 Task: Set the outer fade down length for the auto duck effect to 0.5 seconds.
Action: Mouse pressed left at (283, 33)
Screenshot: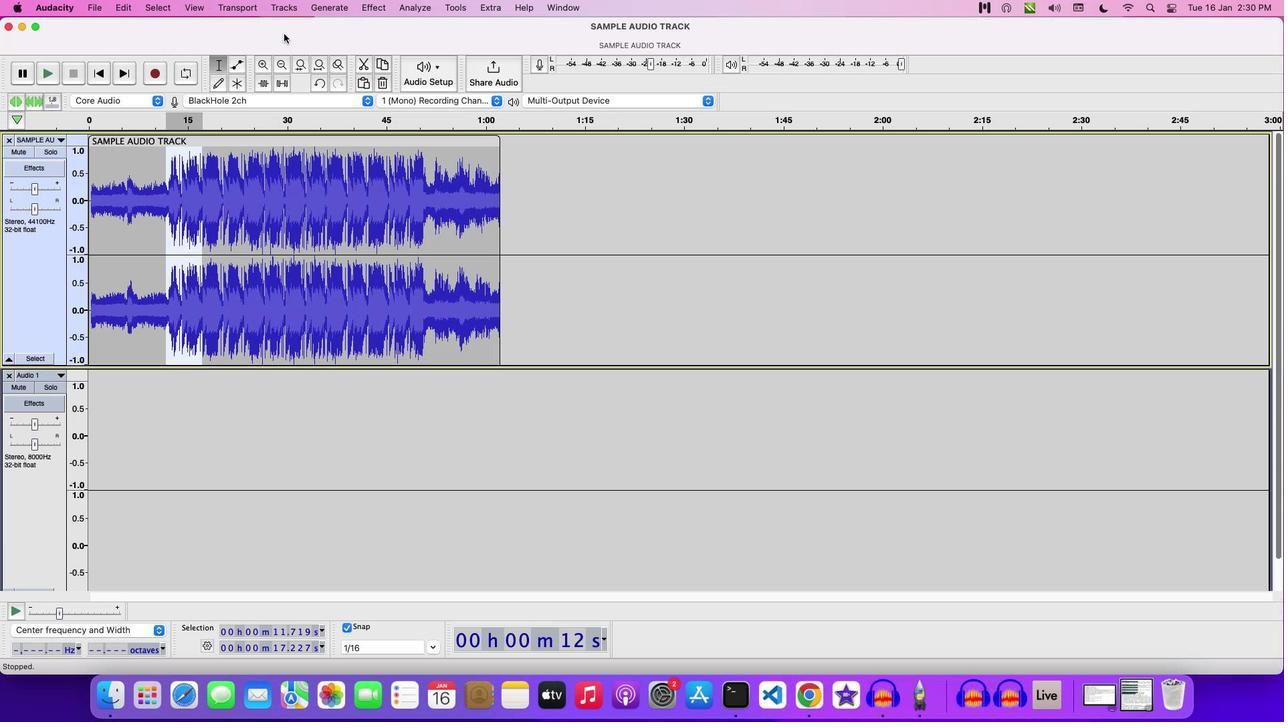 
Action: Mouse moved to (374, 7)
Screenshot: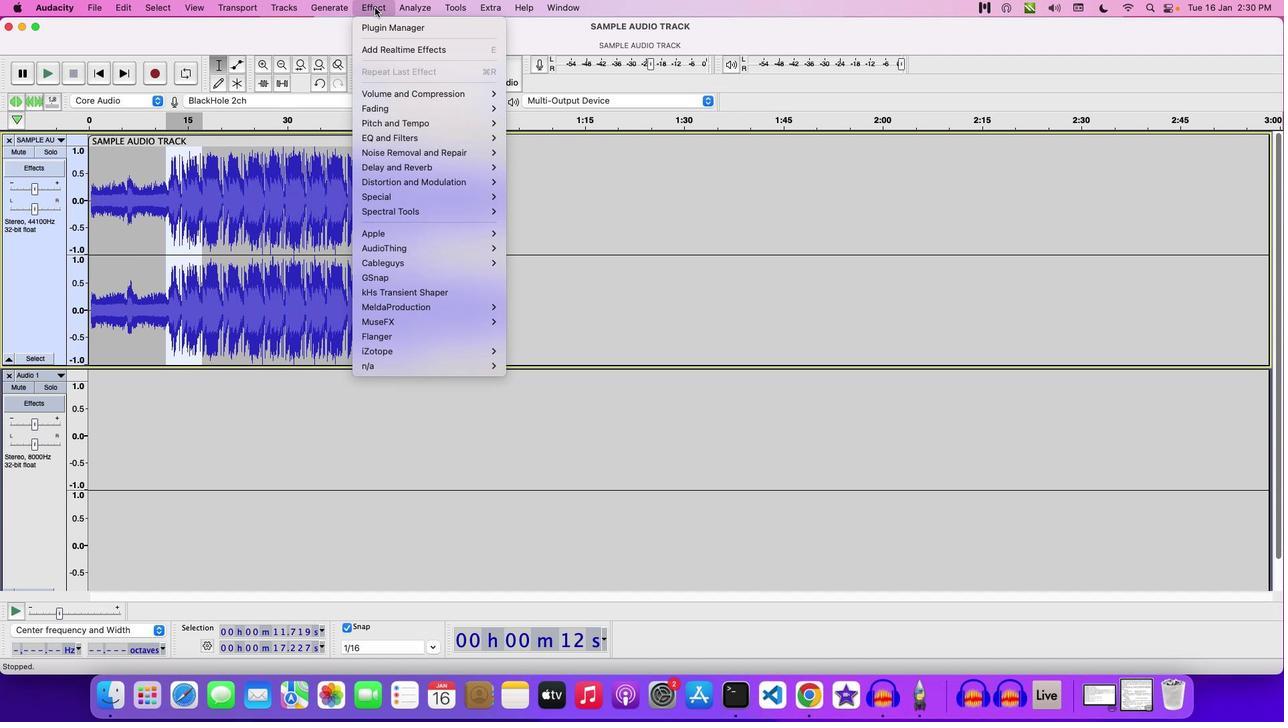 
Action: Mouse pressed left at (374, 7)
Screenshot: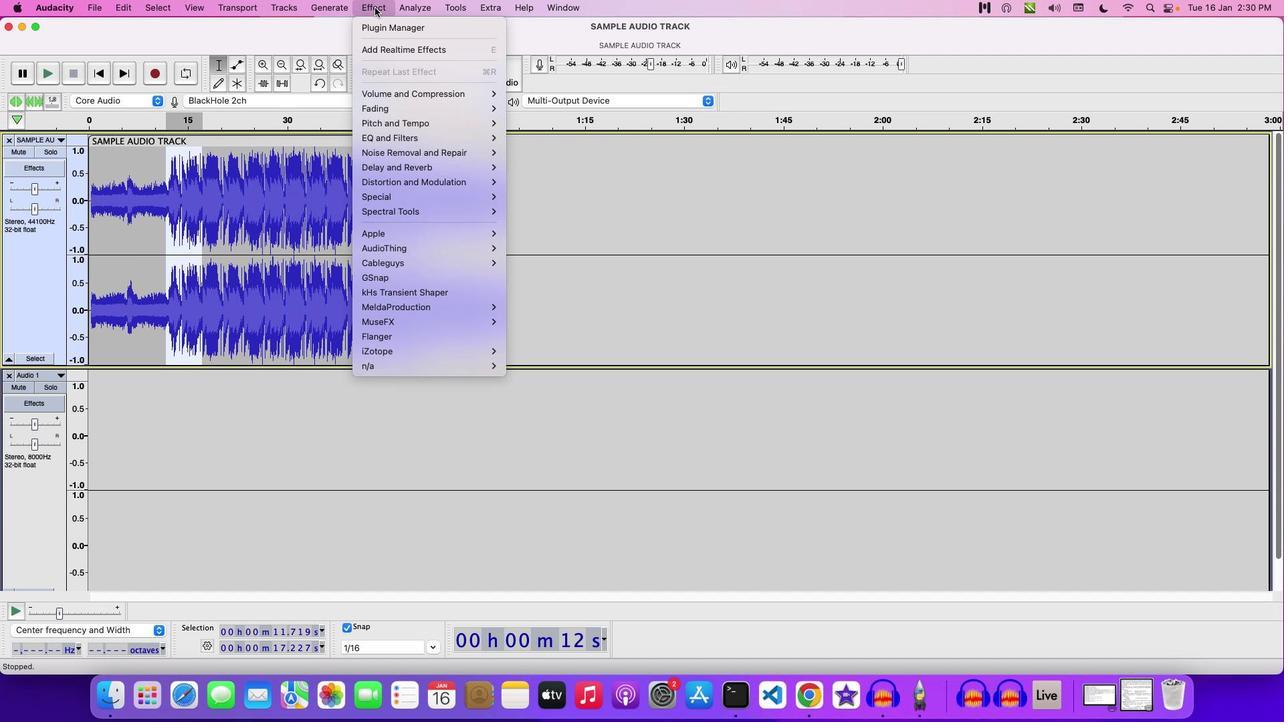 
Action: Mouse moved to (567, 107)
Screenshot: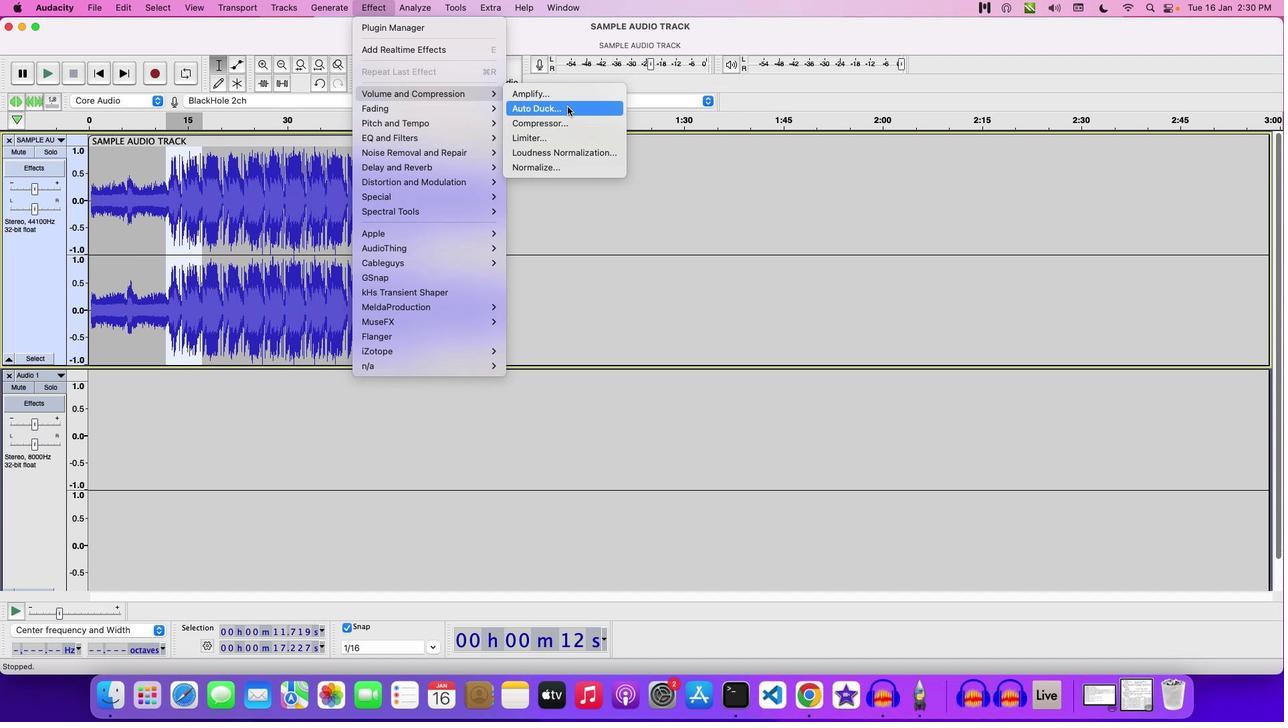 
Action: Mouse pressed left at (567, 107)
Screenshot: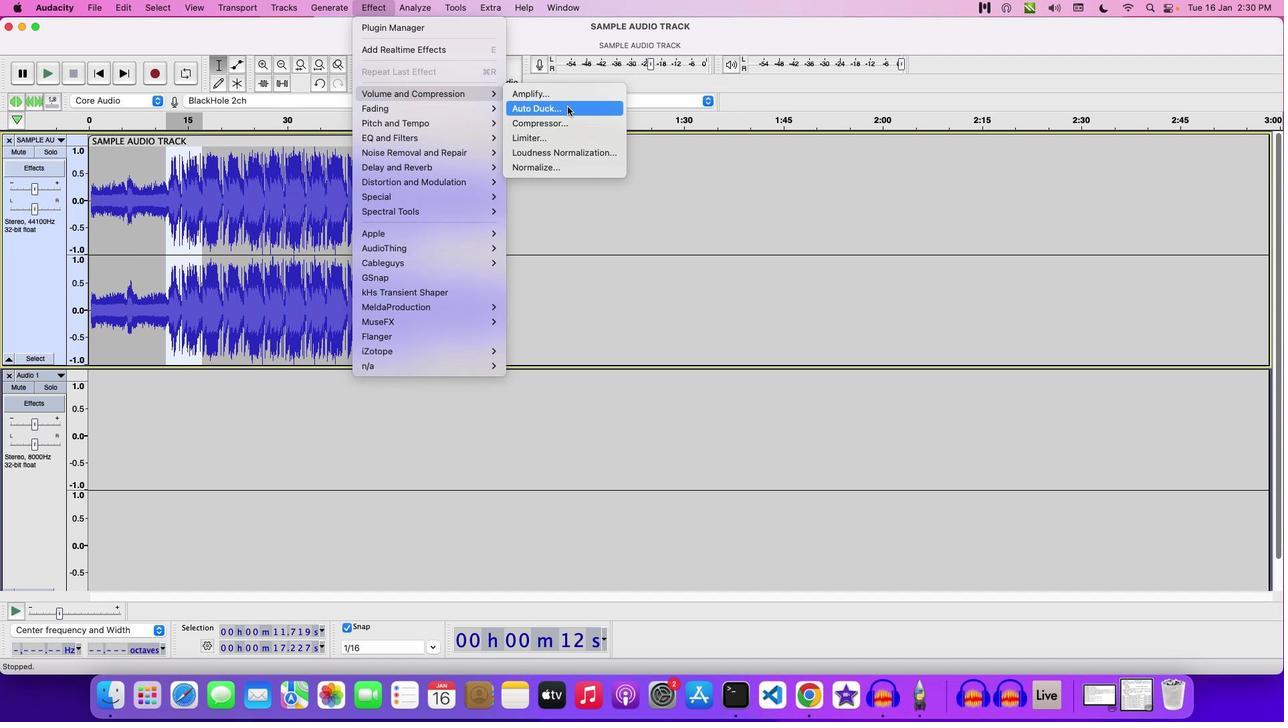 
Action: Mouse moved to (783, 467)
Screenshot: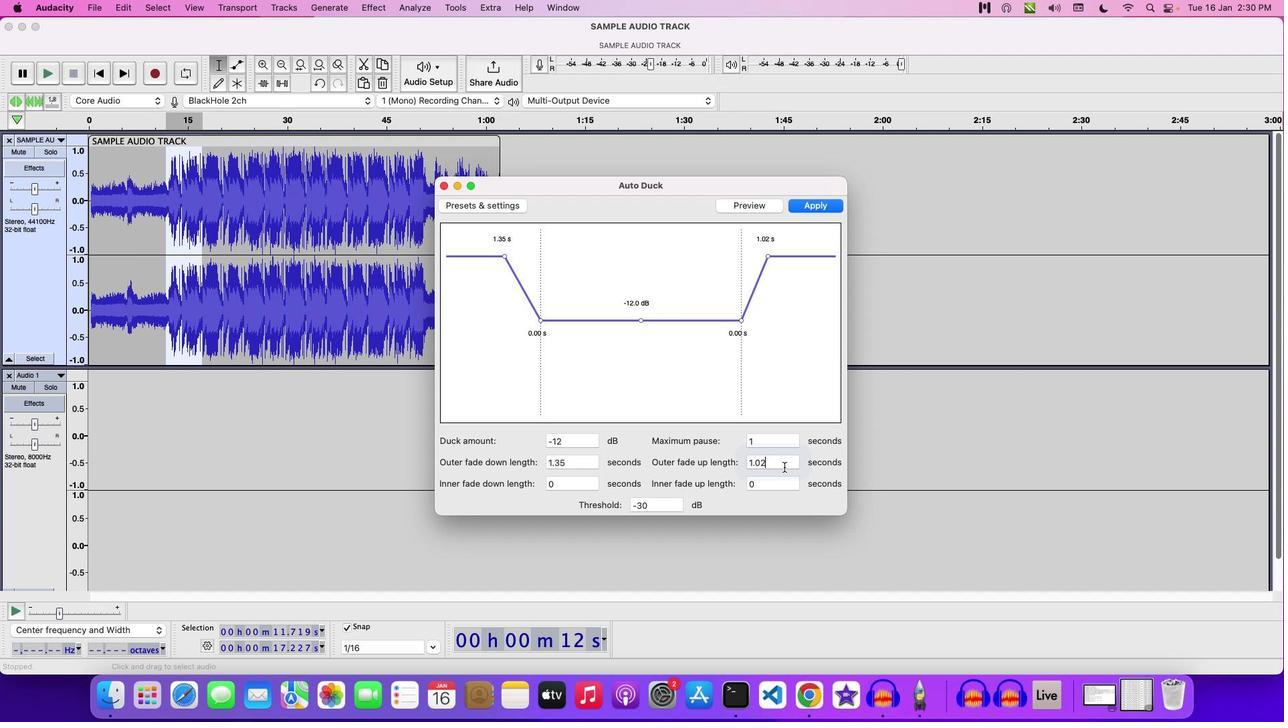 
Action: Mouse pressed left at (783, 467)
Screenshot: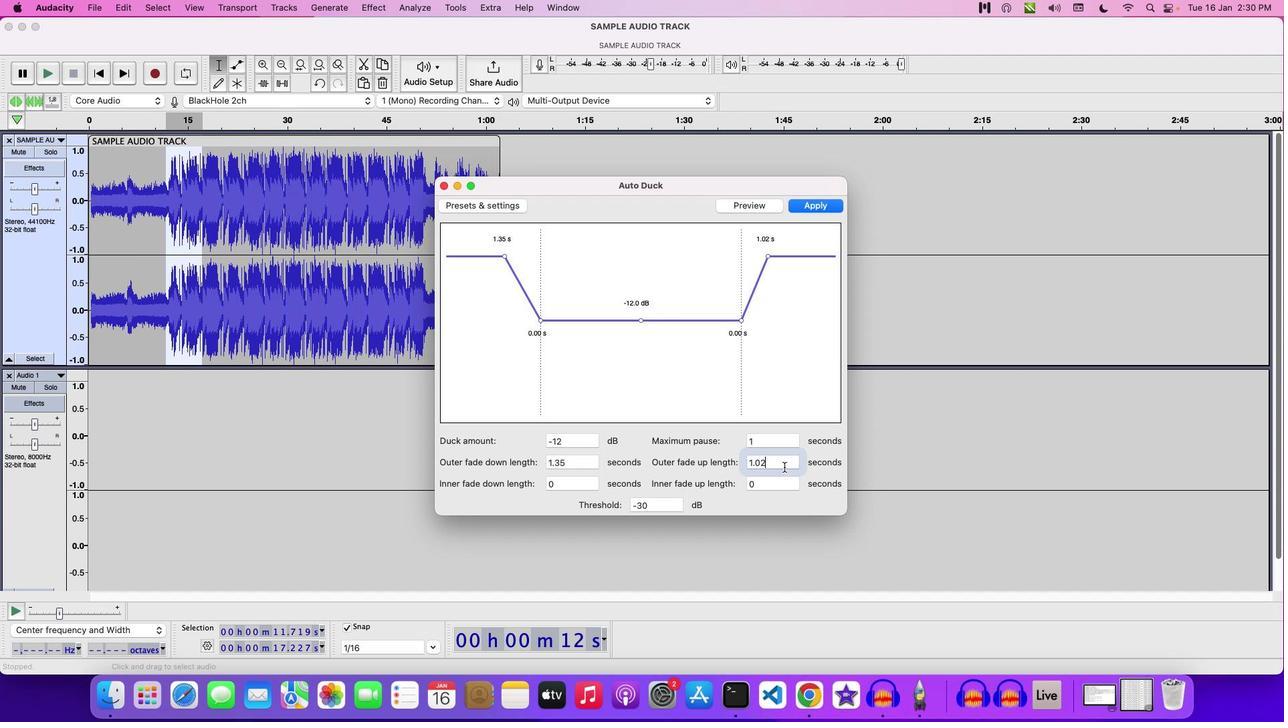 
Action: Mouse moved to (786, 462)
Screenshot: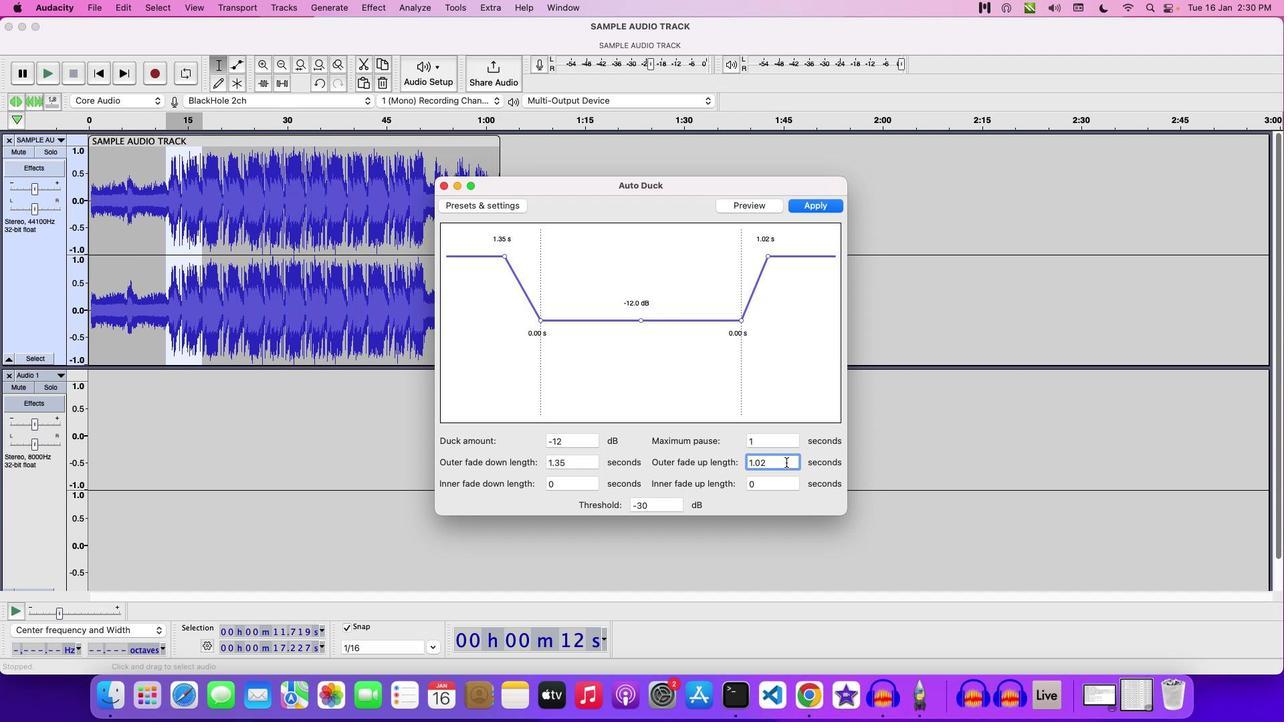 
Action: Key pressed Key.backspaceKey.backspaceKey.backspaceKey.backspace'0''.''5'
Screenshot: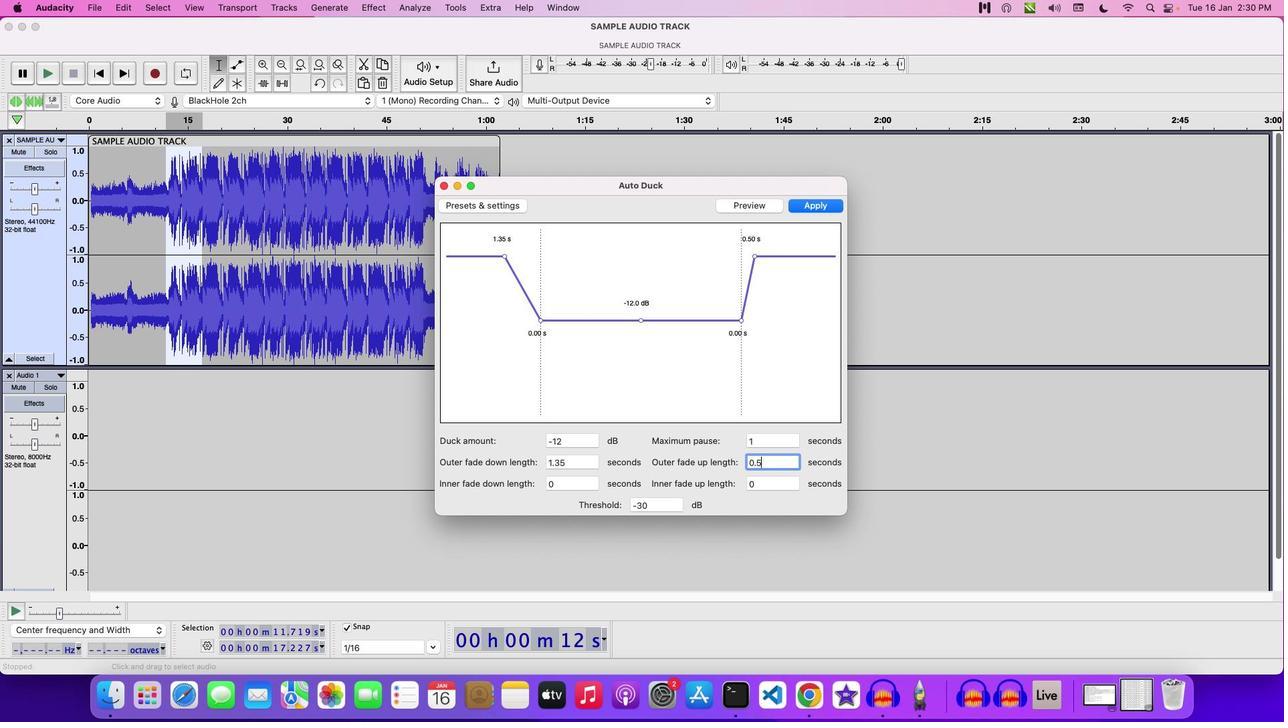 
Action: Mouse moved to (790, 442)
Screenshot: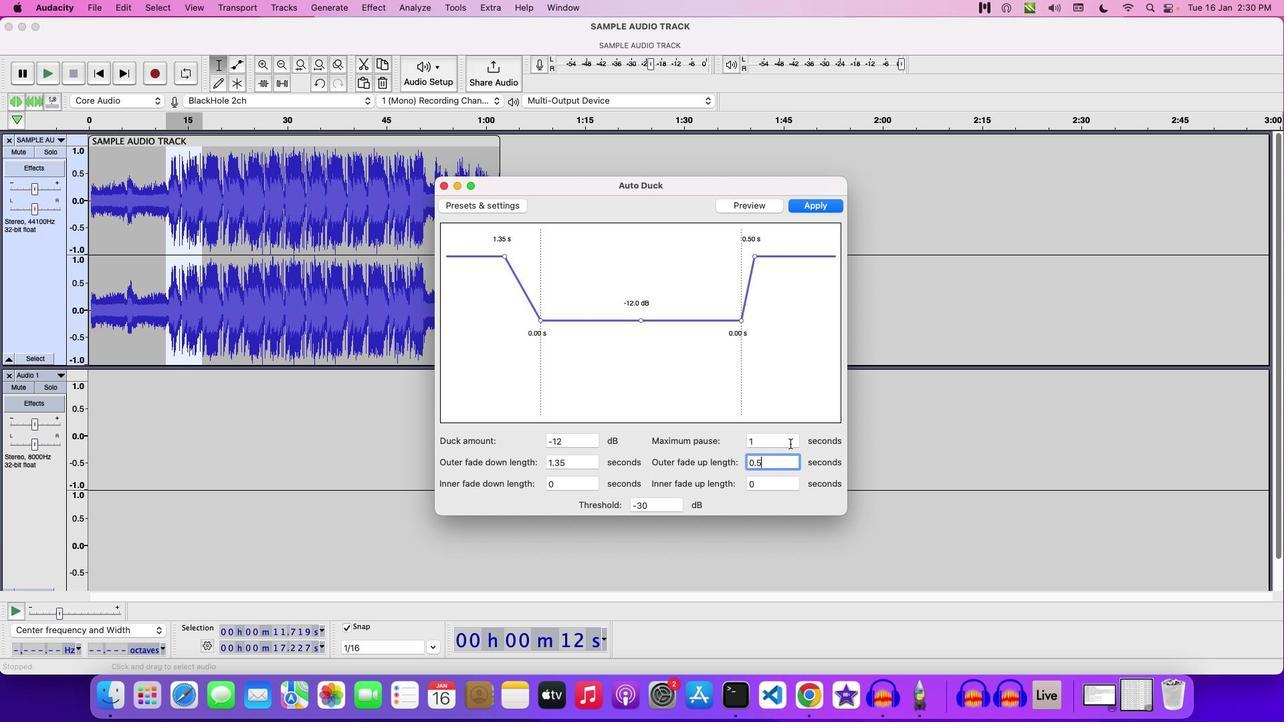 
